 Task: Enable the audio filter "Audio channel remapper" for transcode stream output.
Action: Mouse moved to (108, 14)
Screenshot: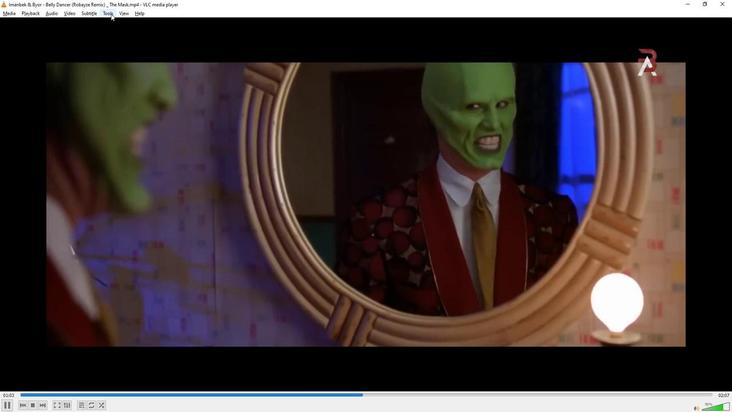 
Action: Mouse pressed left at (108, 14)
Screenshot: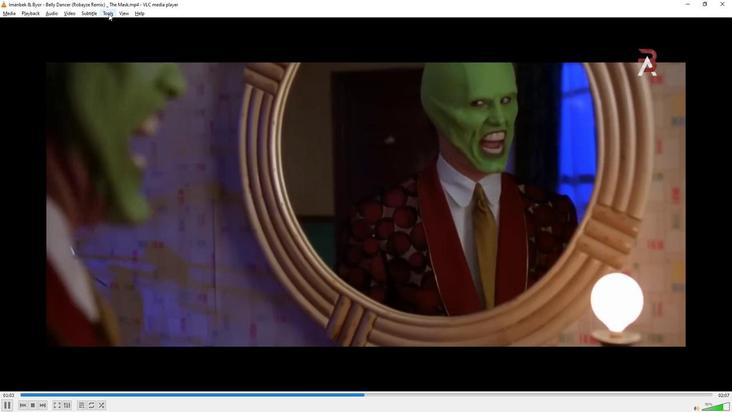 
Action: Mouse moved to (130, 104)
Screenshot: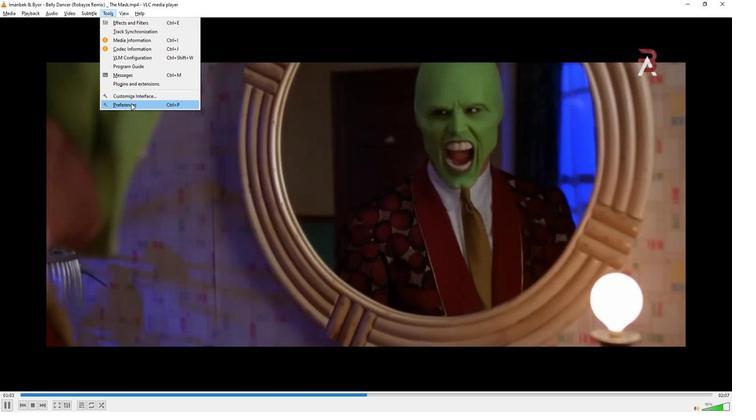 
Action: Mouse pressed left at (130, 104)
Screenshot: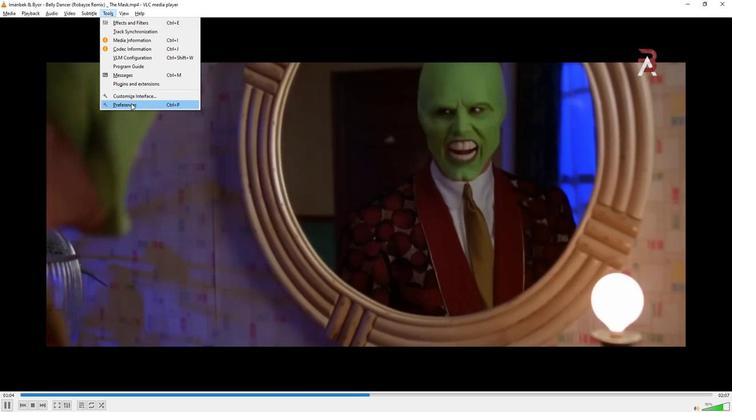 
Action: Mouse moved to (211, 308)
Screenshot: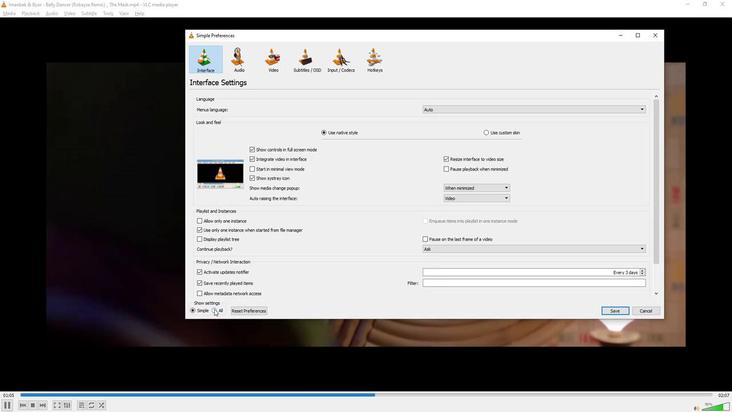
Action: Mouse pressed left at (211, 308)
Screenshot: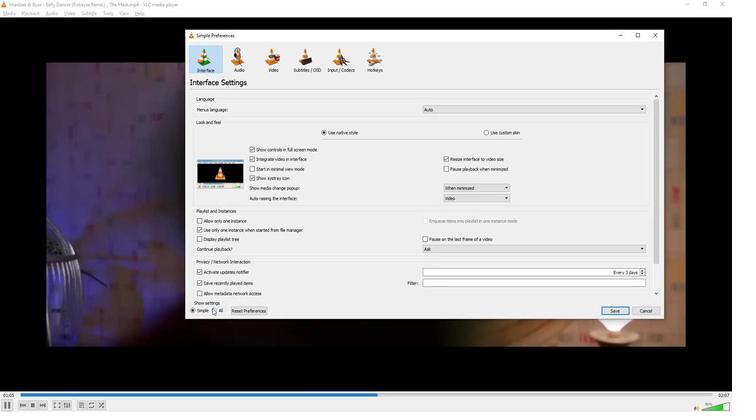 
Action: Mouse moved to (239, 215)
Screenshot: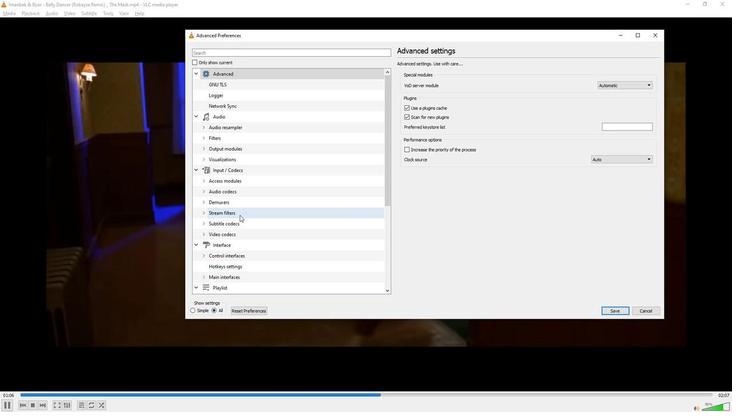 
Action: Mouse scrolled (239, 215) with delta (0, 0)
Screenshot: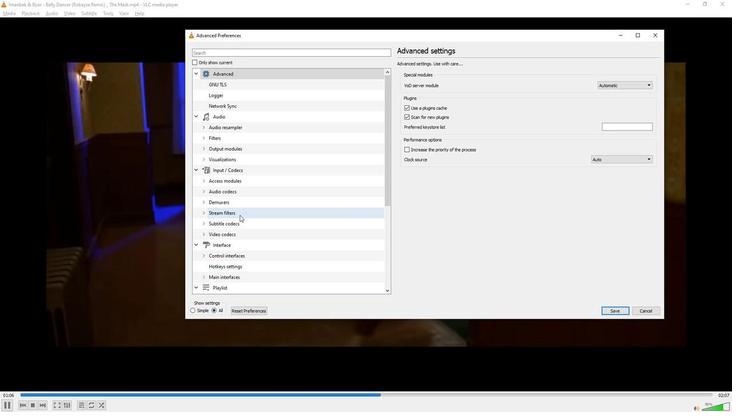 
Action: Mouse scrolled (239, 215) with delta (0, 0)
Screenshot: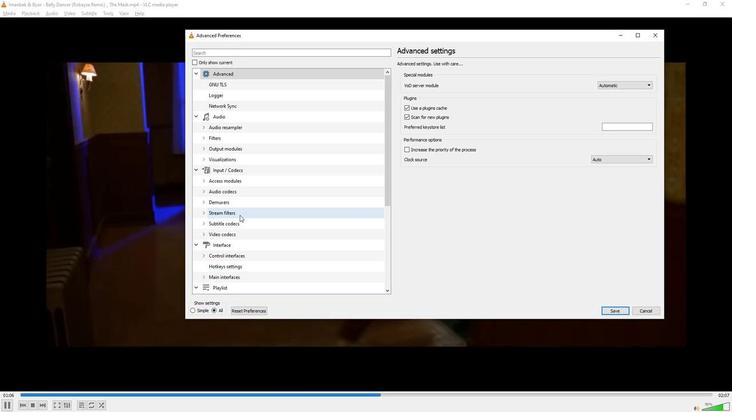 
Action: Mouse scrolled (239, 215) with delta (0, 0)
Screenshot: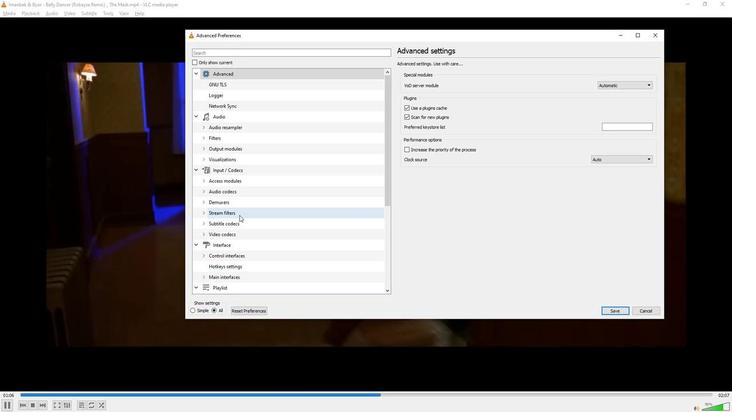 
Action: Mouse scrolled (239, 215) with delta (0, 0)
Screenshot: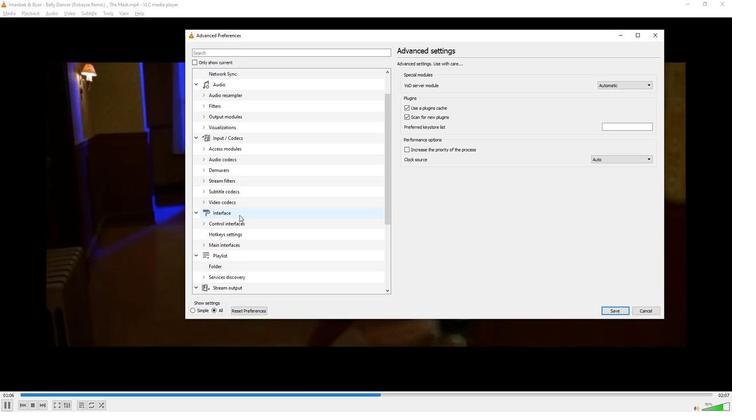 
Action: Mouse scrolled (239, 215) with delta (0, 0)
Screenshot: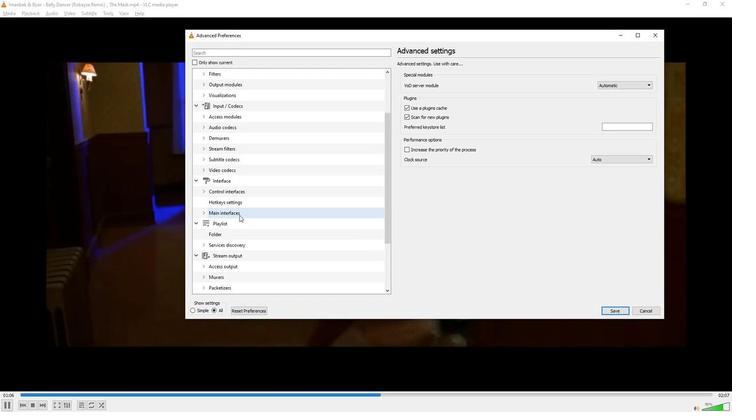 
Action: Mouse scrolled (239, 215) with delta (0, 0)
Screenshot: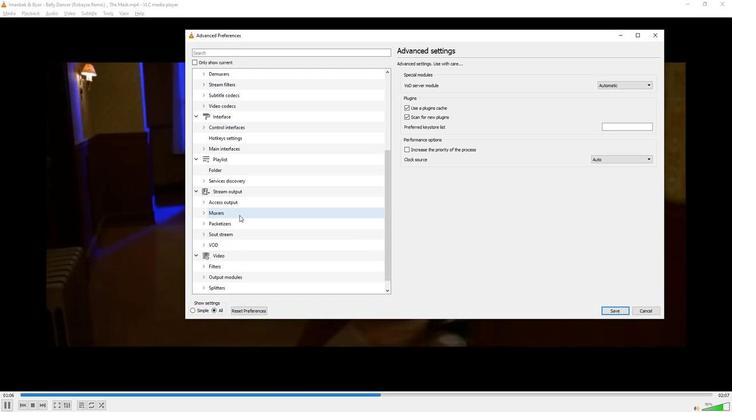 
Action: Mouse scrolled (239, 215) with delta (0, 0)
Screenshot: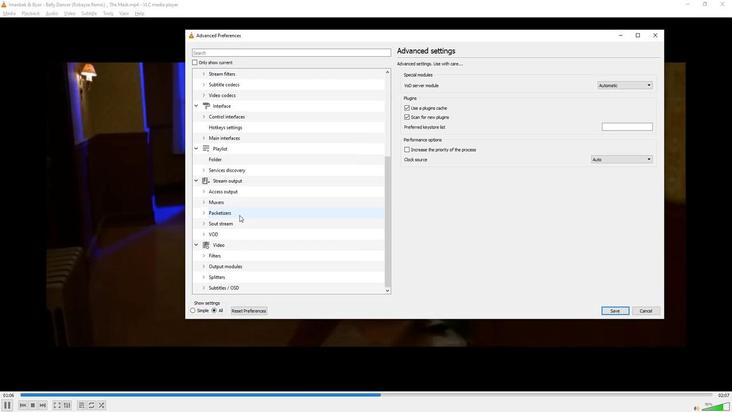 
Action: Mouse moved to (205, 224)
Screenshot: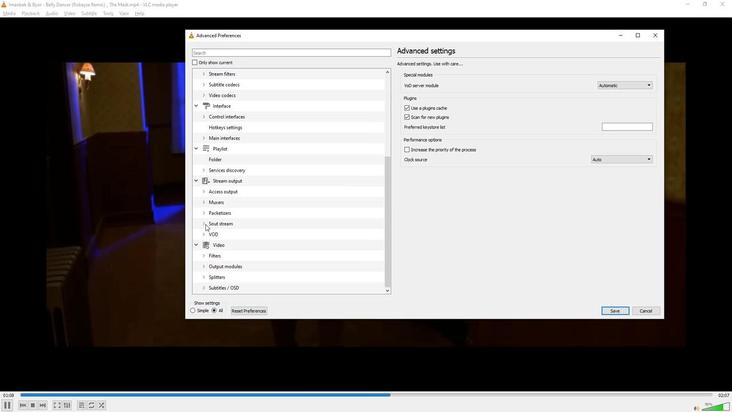 
Action: Mouse pressed left at (205, 224)
Screenshot: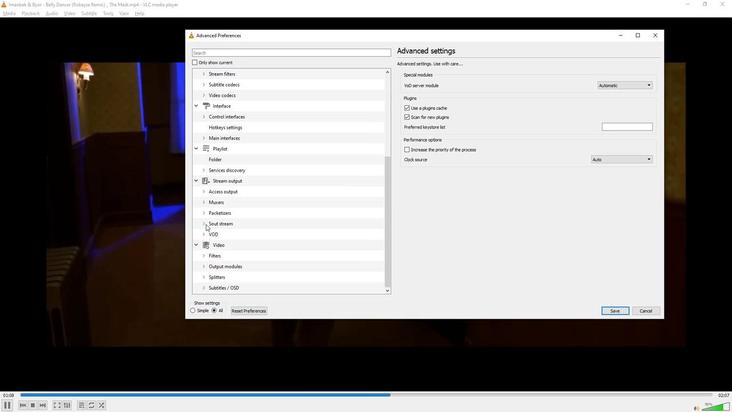 
Action: Mouse moved to (235, 255)
Screenshot: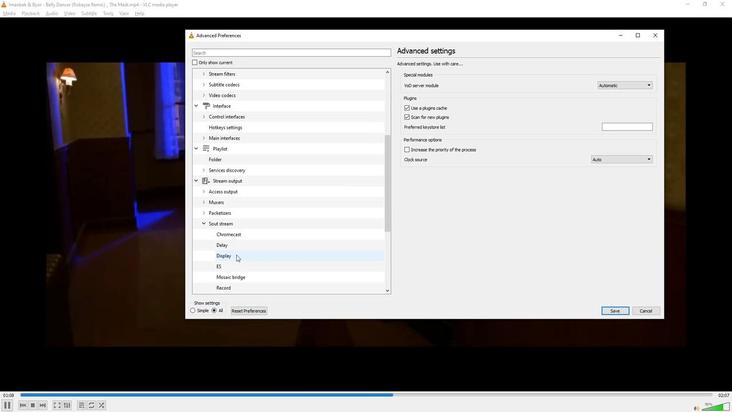
Action: Mouse scrolled (235, 255) with delta (0, 0)
Screenshot: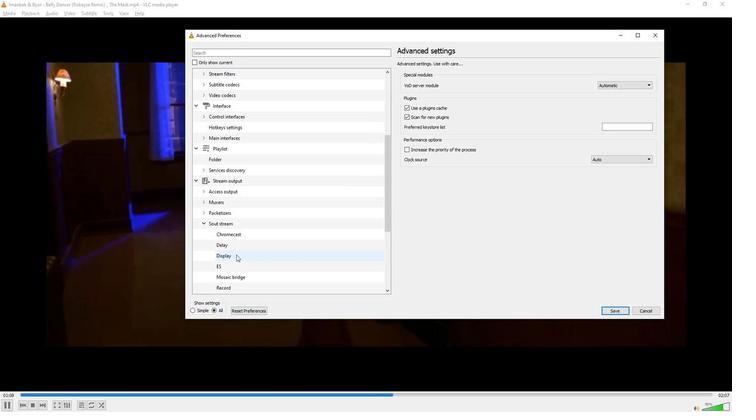 
Action: Mouse moved to (235, 255)
Screenshot: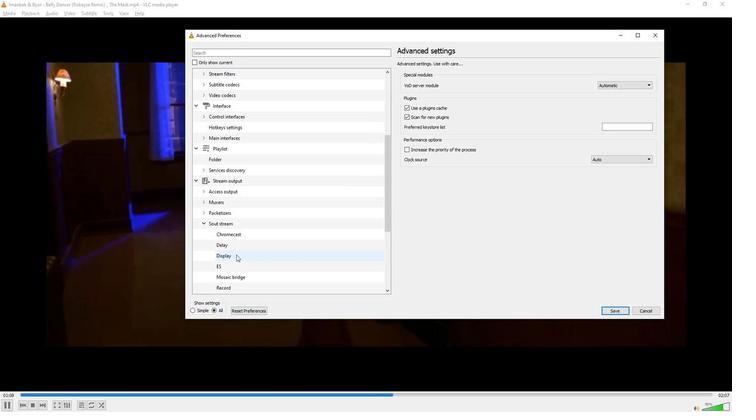 
Action: Mouse scrolled (235, 255) with delta (0, 0)
Screenshot: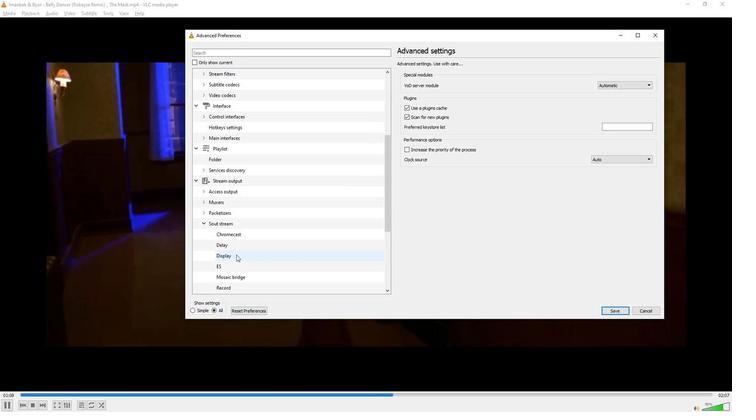 
Action: Mouse scrolled (235, 255) with delta (0, 0)
Screenshot: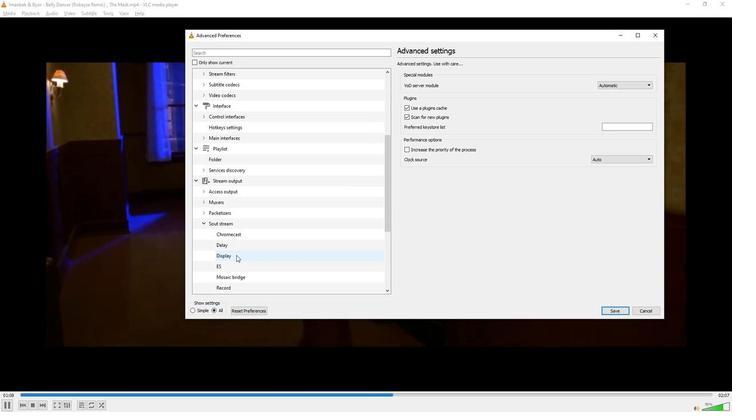 
Action: Mouse scrolled (235, 255) with delta (0, 0)
Screenshot: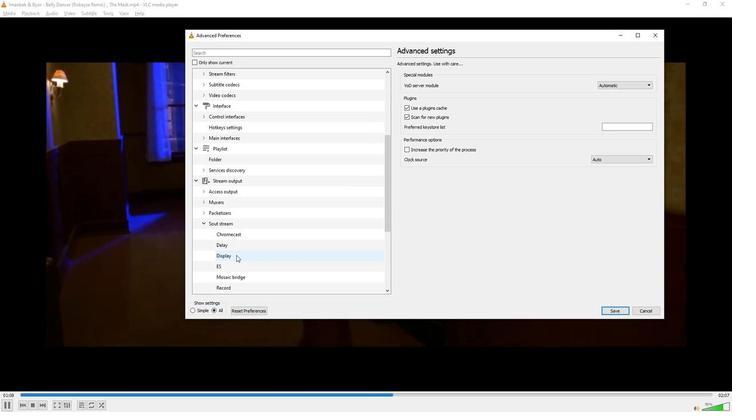 
Action: Mouse scrolled (235, 255) with delta (0, 0)
Screenshot: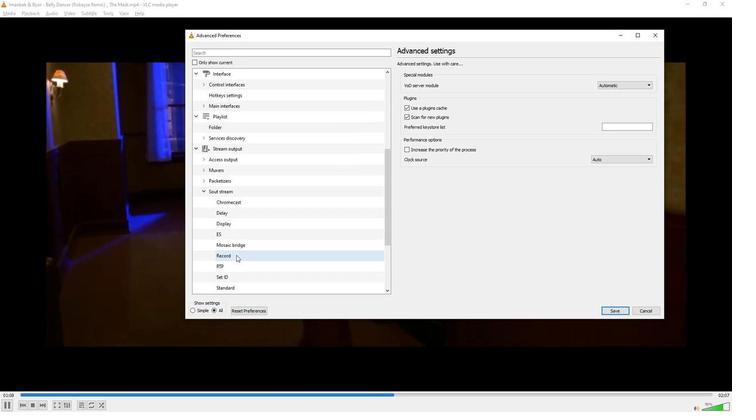 
Action: Mouse scrolled (235, 255) with delta (0, 0)
Screenshot: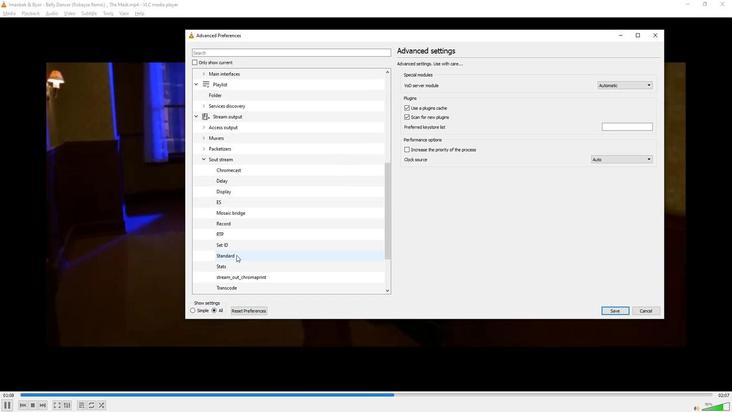 
Action: Mouse moved to (231, 226)
Screenshot: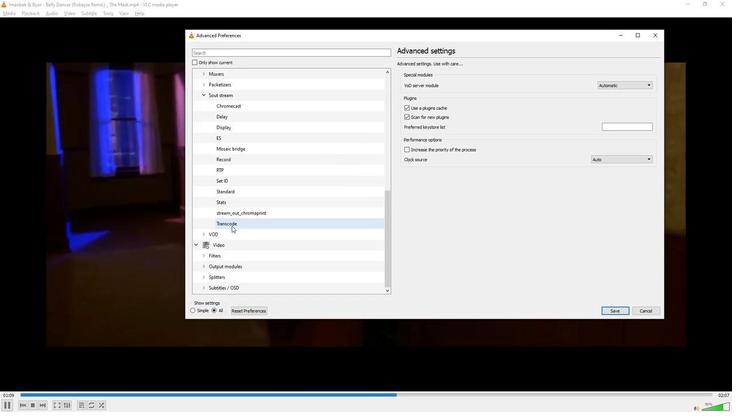 
Action: Mouse pressed left at (231, 226)
Screenshot: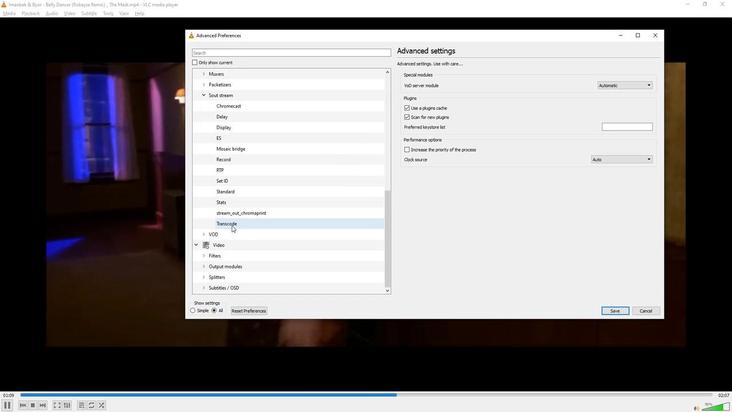 
Action: Mouse moved to (510, 281)
Screenshot: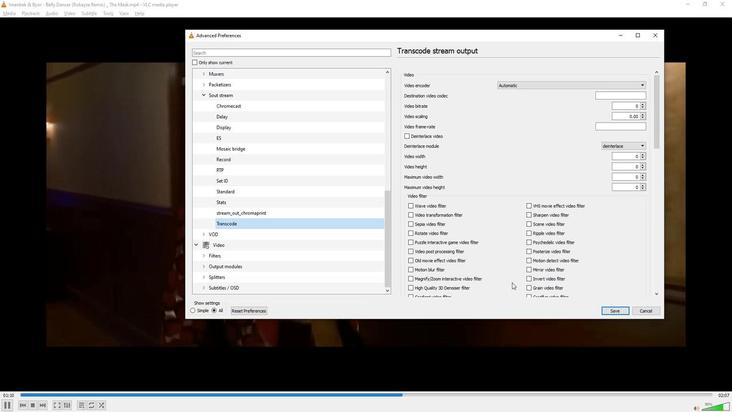 
Action: Mouse scrolled (510, 281) with delta (0, 0)
Screenshot: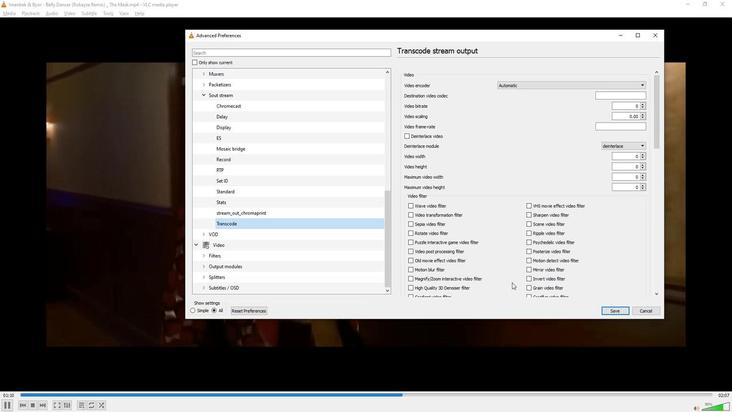 
Action: Mouse scrolled (510, 281) with delta (0, 0)
Screenshot: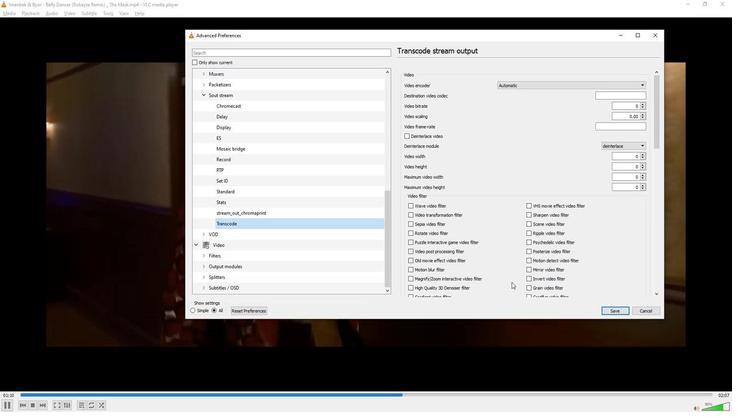 
Action: Mouse scrolled (510, 281) with delta (0, 0)
Screenshot: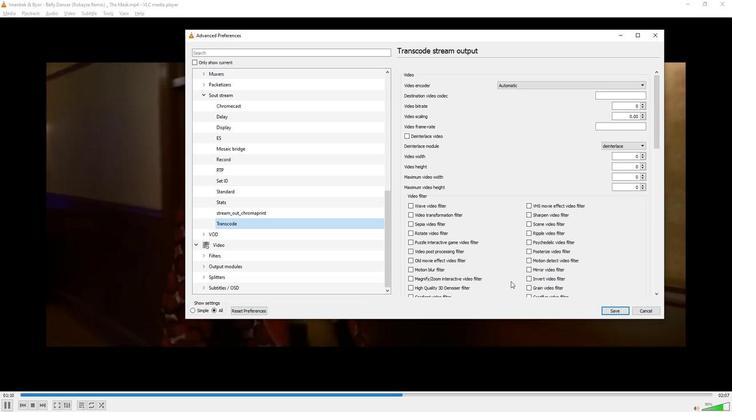 
Action: Mouse scrolled (510, 281) with delta (0, 0)
Screenshot: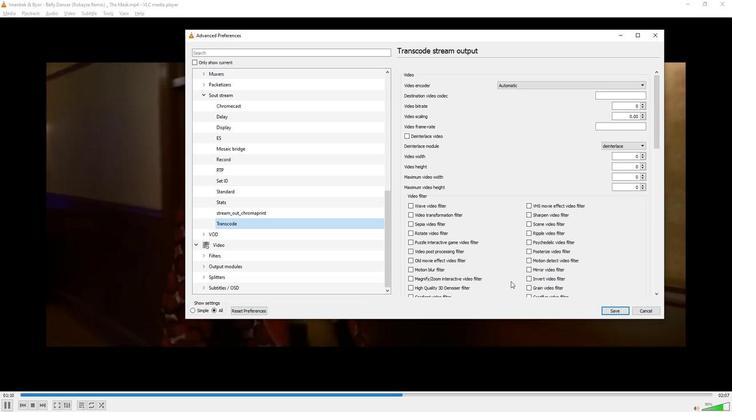 
Action: Mouse scrolled (510, 281) with delta (0, 0)
Screenshot: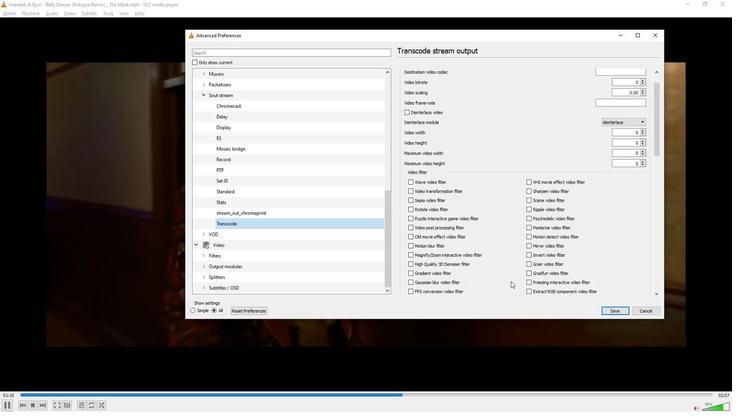 
Action: Mouse scrolled (510, 281) with delta (0, 0)
Screenshot: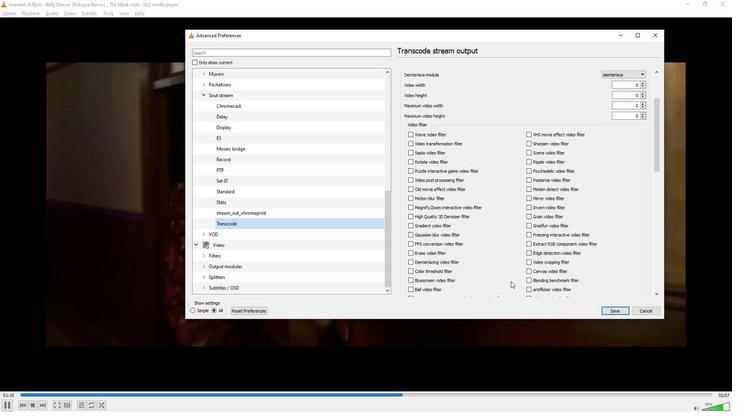 
Action: Mouse scrolled (510, 281) with delta (0, 0)
Screenshot: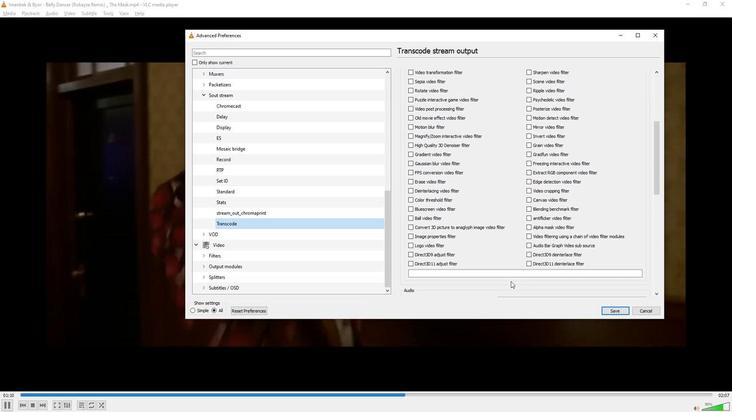 
Action: Mouse scrolled (510, 281) with delta (0, 0)
Screenshot: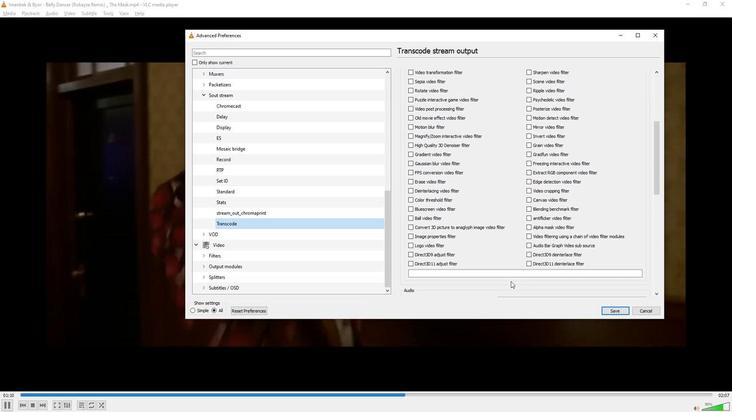 
Action: Mouse scrolled (510, 281) with delta (0, 0)
Screenshot: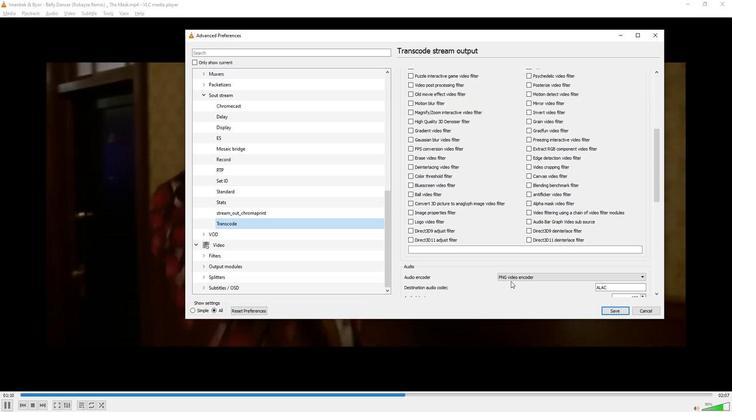 
Action: Mouse scrolled (510, 281) with delta (0, 0)
Screenshot: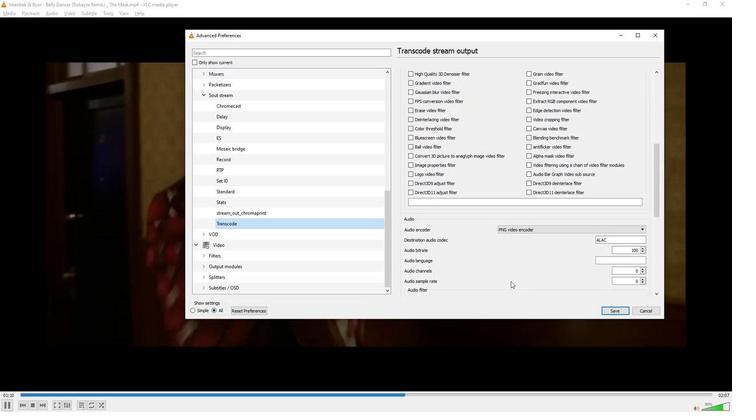 
Action: Mouse scrolled (510, 281) with delta (0, 0)
Screenshot: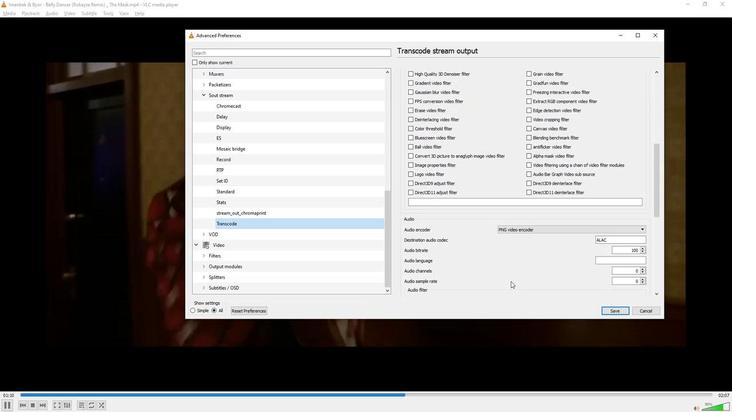 
Action: Mouse scrolled (510, 281) with delta (0, 0)
Screenshot: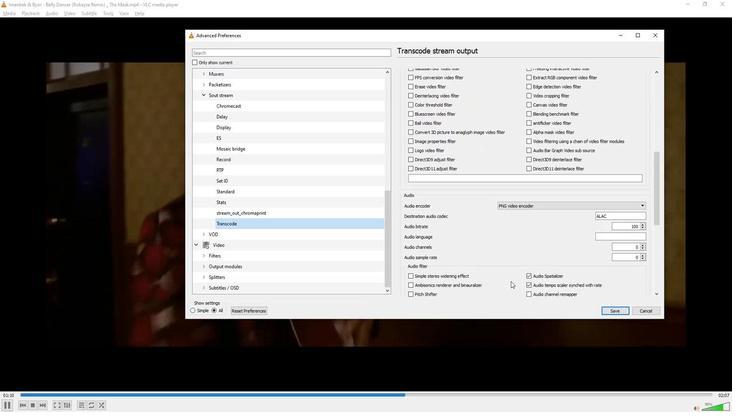 
Action: Mouse moved to (526, 246)
Screenshot: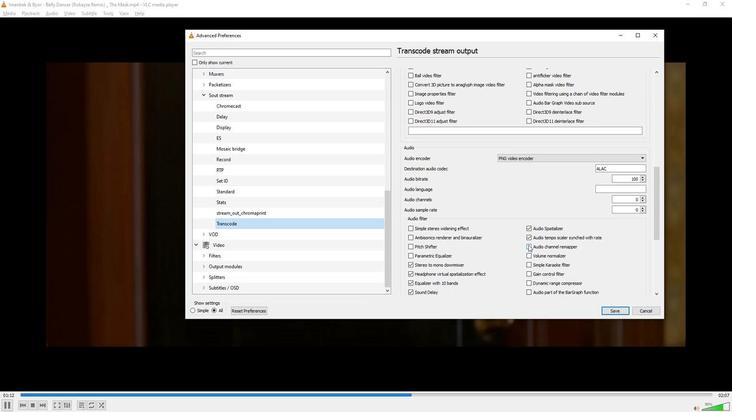 
Action: Mouse pressed left at (526, 246)
Screenshot: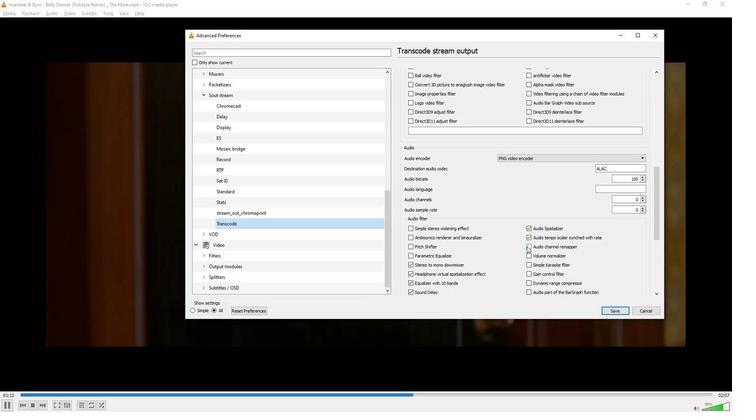 
Action: Mouse moved to (488, 267)
Screenshot: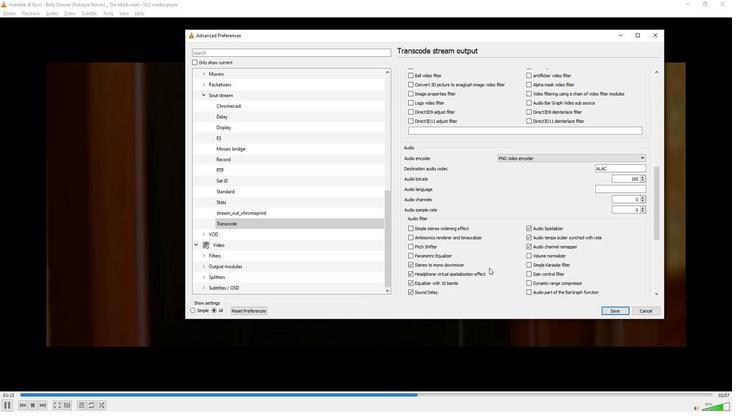 
